 Task: Create Board Content Marketing Platforms to Workspace Corporate Housing. Create Board Business Model Canvas Creation to Workspace Corporate Housing. Create Board Sales Pipeline Management and Forecasting to Workspace Corporate Housing
Action: Mouse moved to (306, 69)
Screenshot: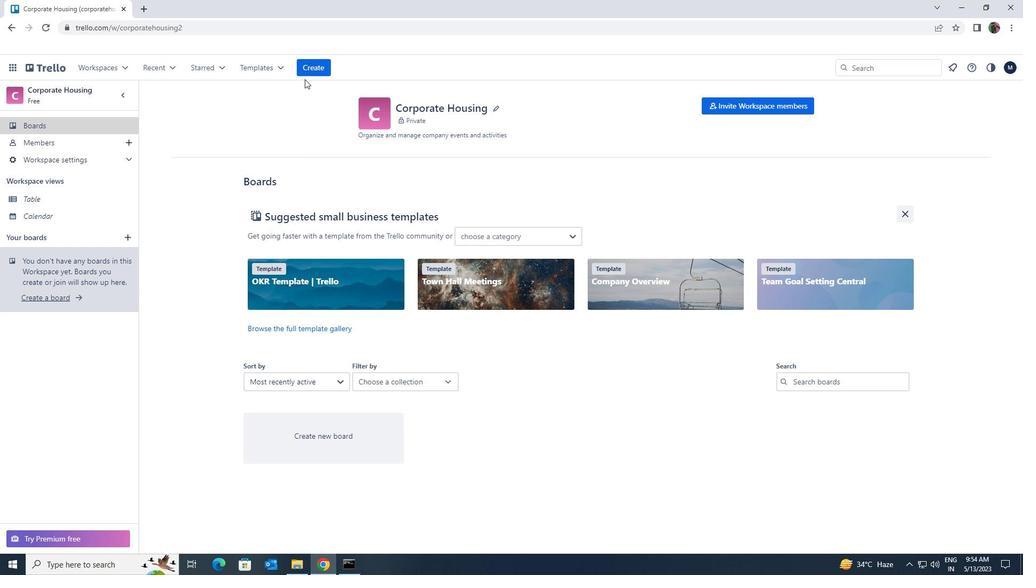 
Action: Mouse pressed left at (306, 69)
Screenshot: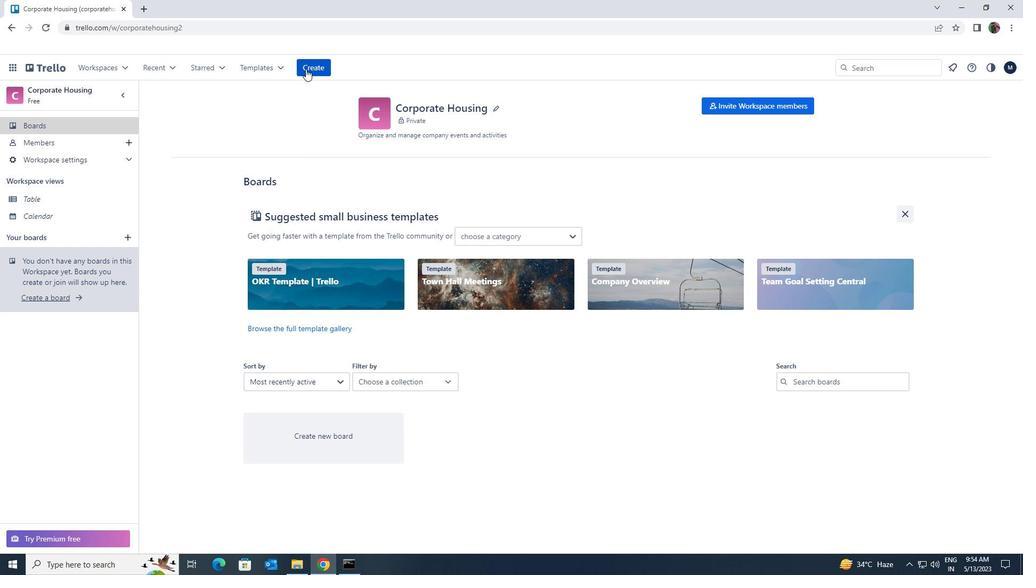 
Action: Mouse moved to (322, 106)
Screenshot: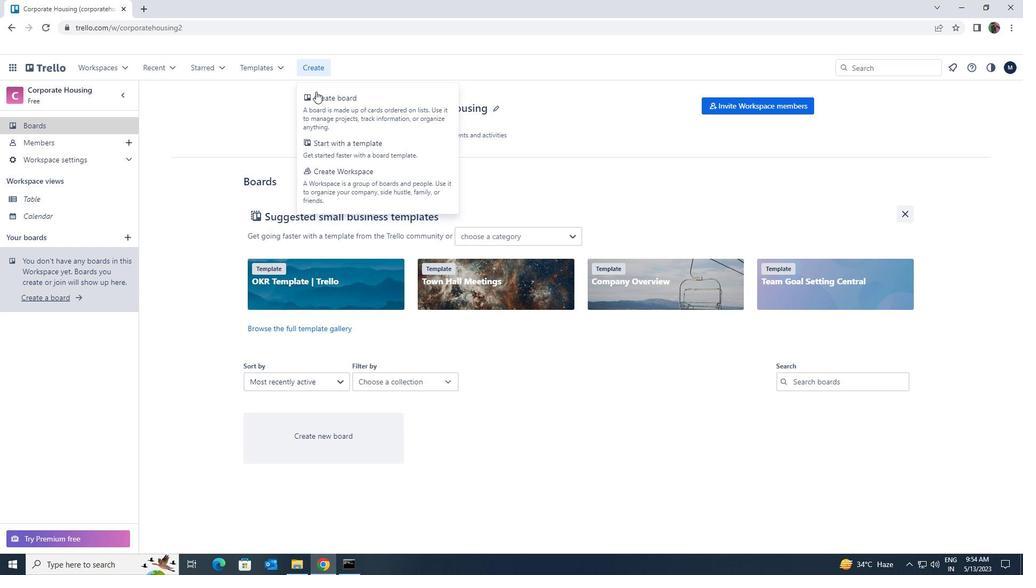 
Action: Mouse pressed left at (322, 106)
Screenshot: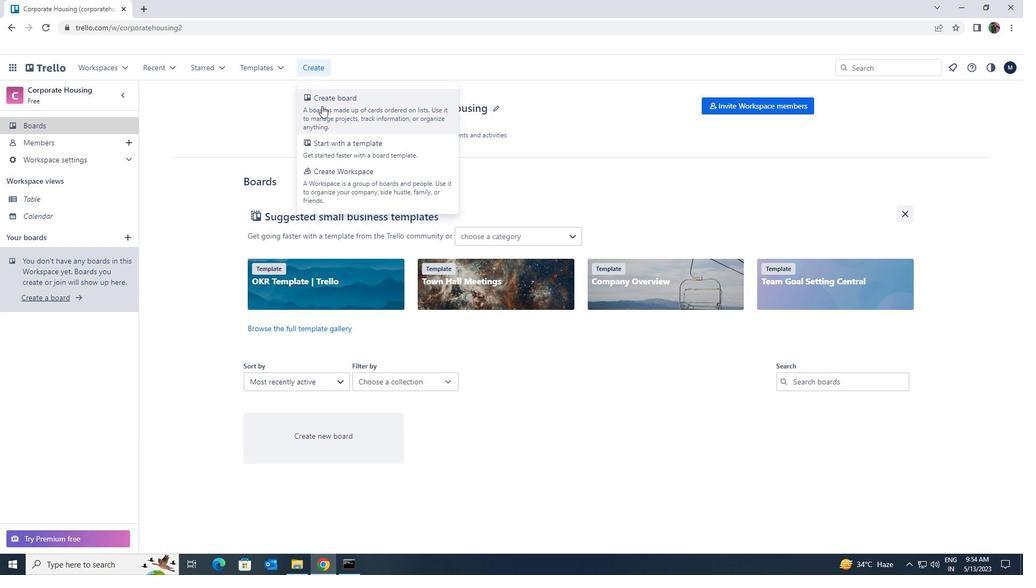 
Action: Key pressed <Key.shift><Key.shift><Key.shift><Key.shift><Key.shift><Key.shift>CONTENT<Key.space><Key.shift>MARKETING<Key.space><Key.shift>PLATFORMS
Screenshot: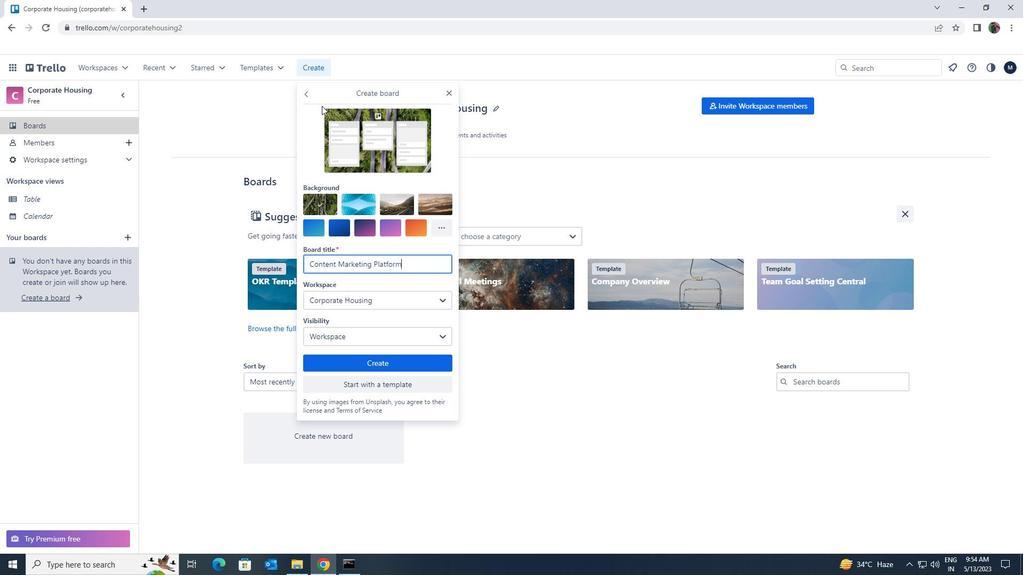 
Action: Mouse moved to (336, 367)
Screenshot: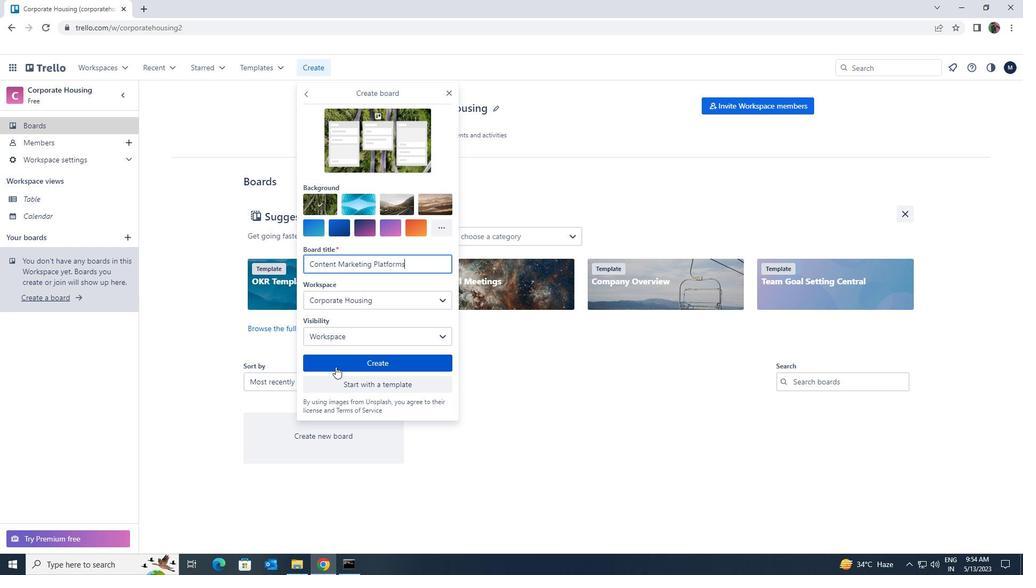 
Action: Mouse pressed left at (336, 367)
Screenshot: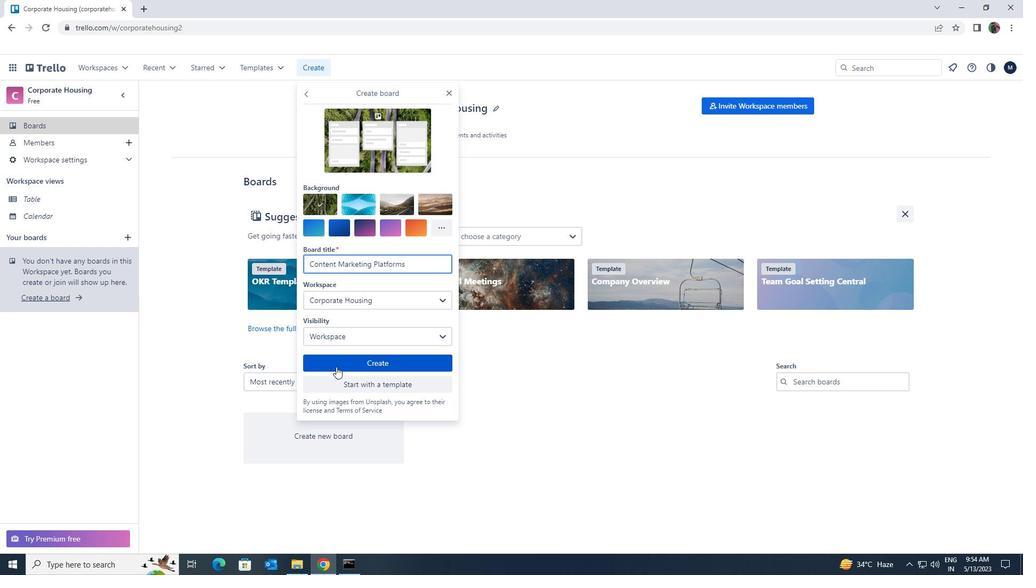 
Action: Mouse moved to (306, 72)
Screenshot: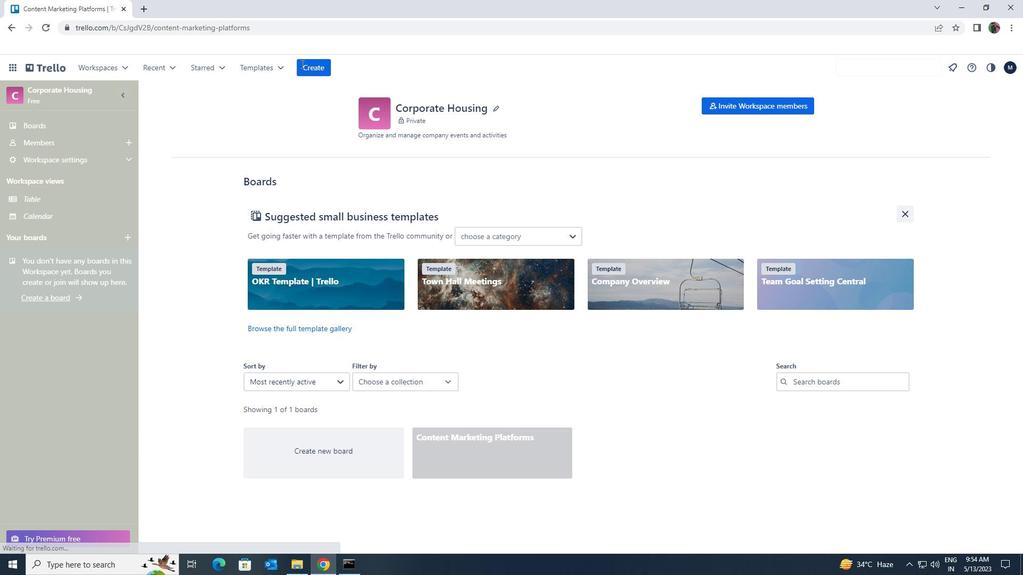 
Action: Mouse pressed left at (306, 72)
Screenshot: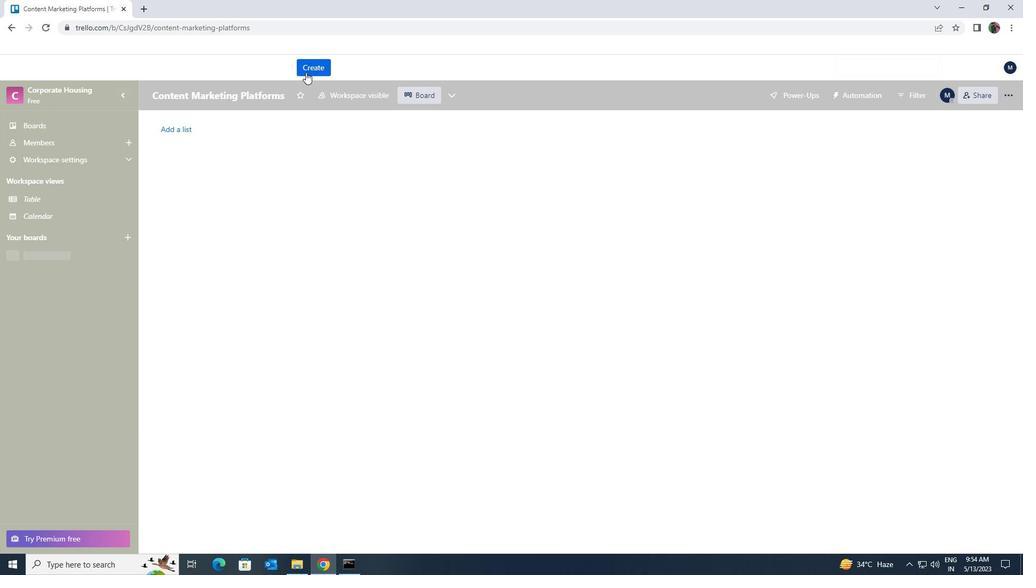 
Action: Mouse moved to (324, 113)
Screenshot: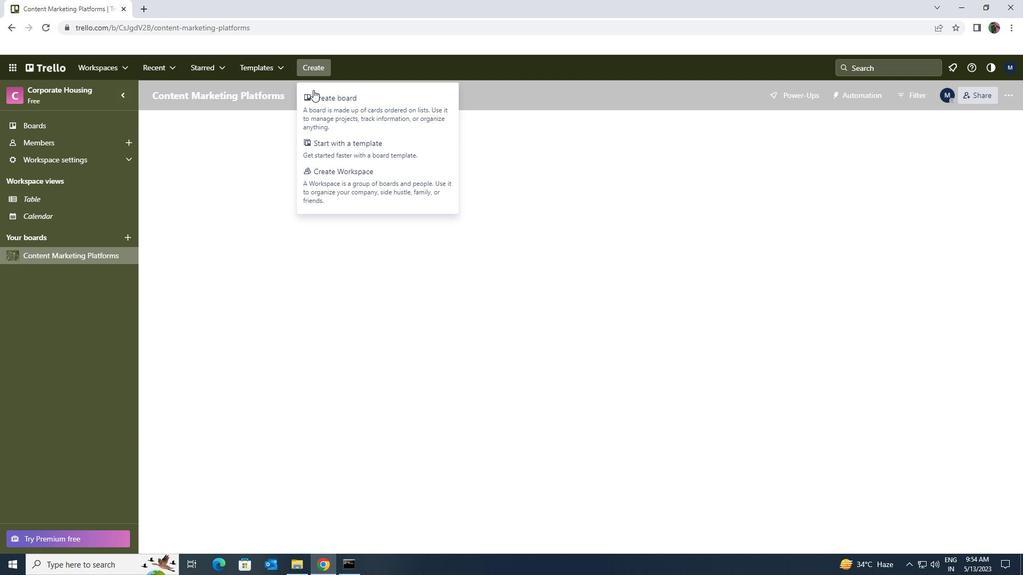 
Action: Mouse pressed left at (324, 113)
Screenshot: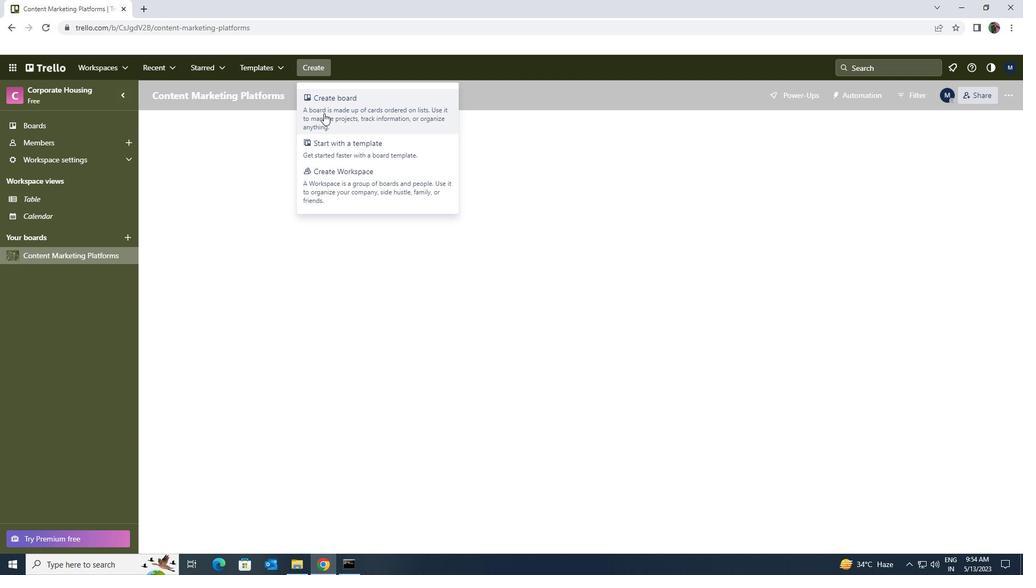 
Action: Key pressed <Key.shift><Key.shift><Key.shift><Key.shift><Key.shift><Key.shift><Key.shift><Key.shift><Key.shift>BUSINESS<Key.space><Key.shift>MODEL<Key.space><Key.shift>CANVAS
Screenshot: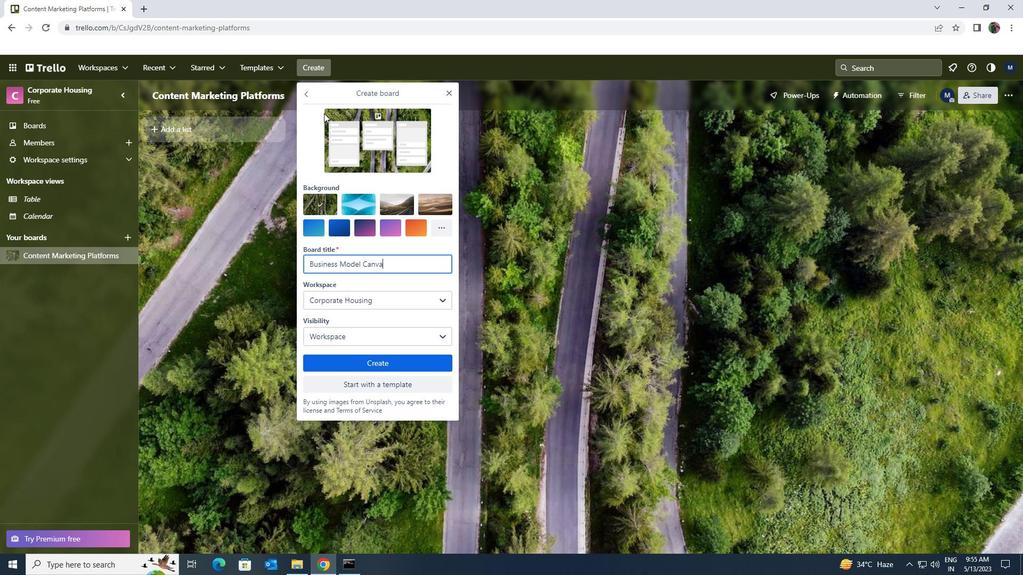
Action: Mouse moved to (372, 366)
Screenshot: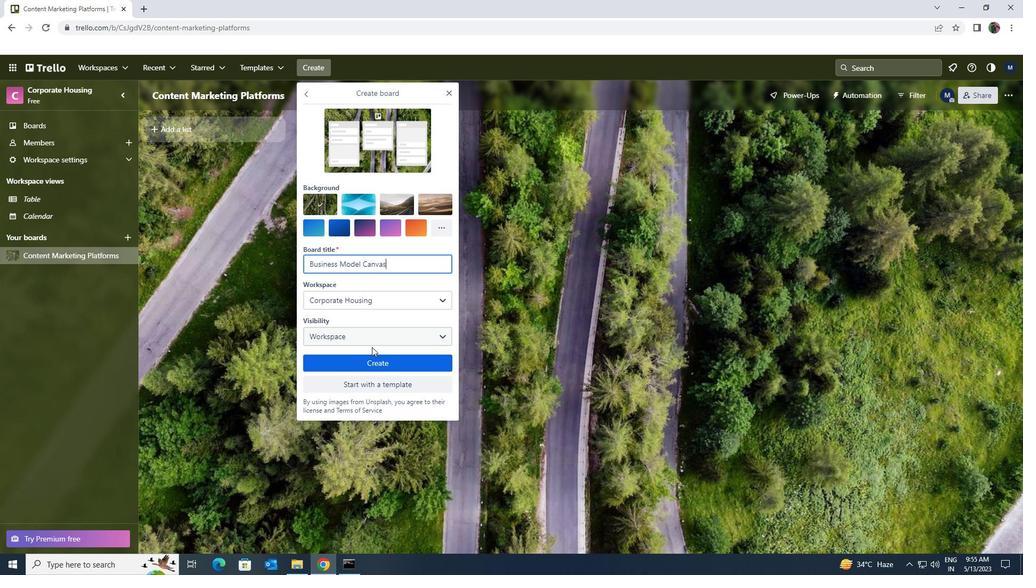 
Action: Mouse pressed left at (372, 366)
Screenshot: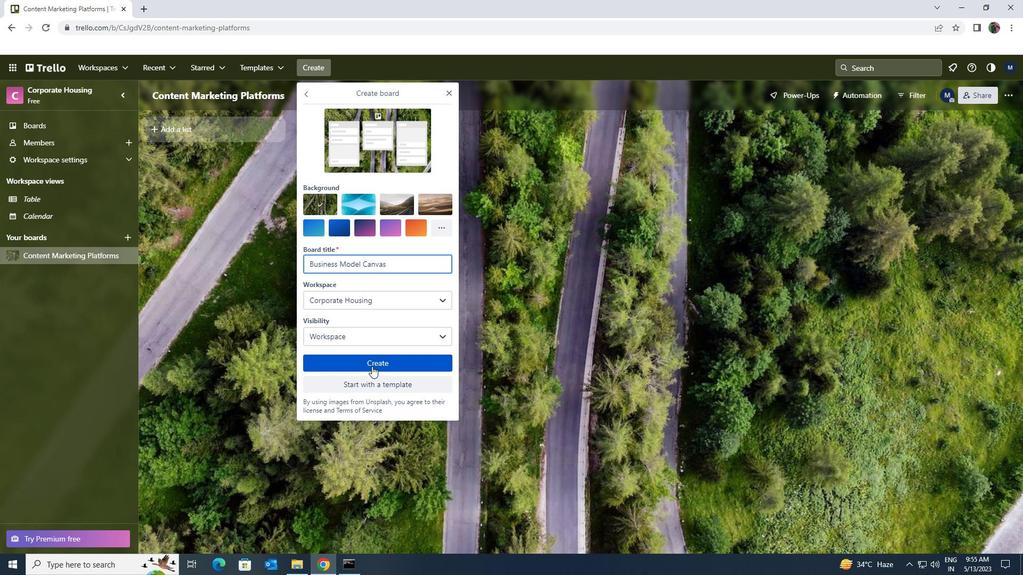 
Action: Mouse moved to (318, 66)
Screenshot: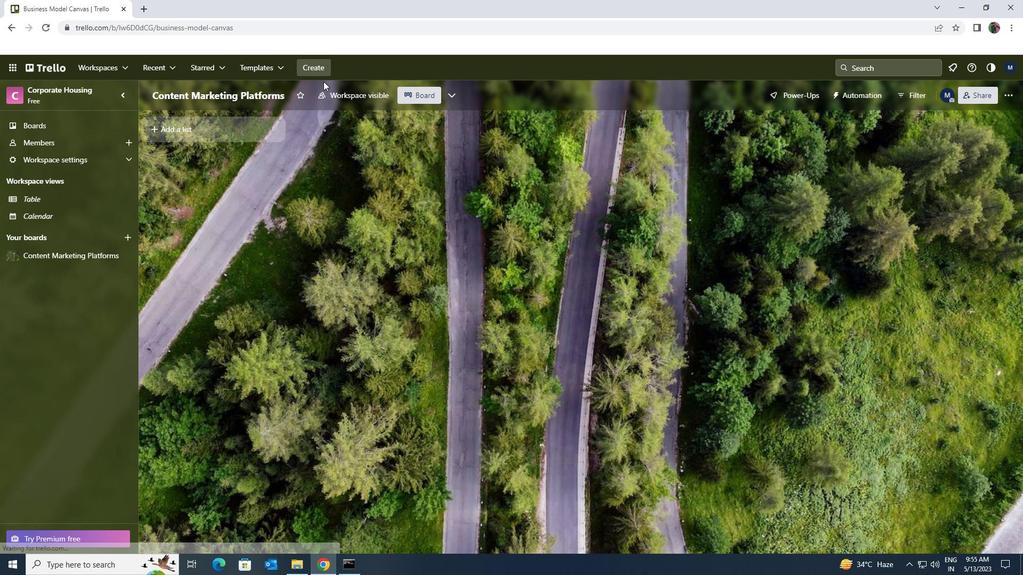 
Action: Mouse pressed left at (318, 66)
Screenshot: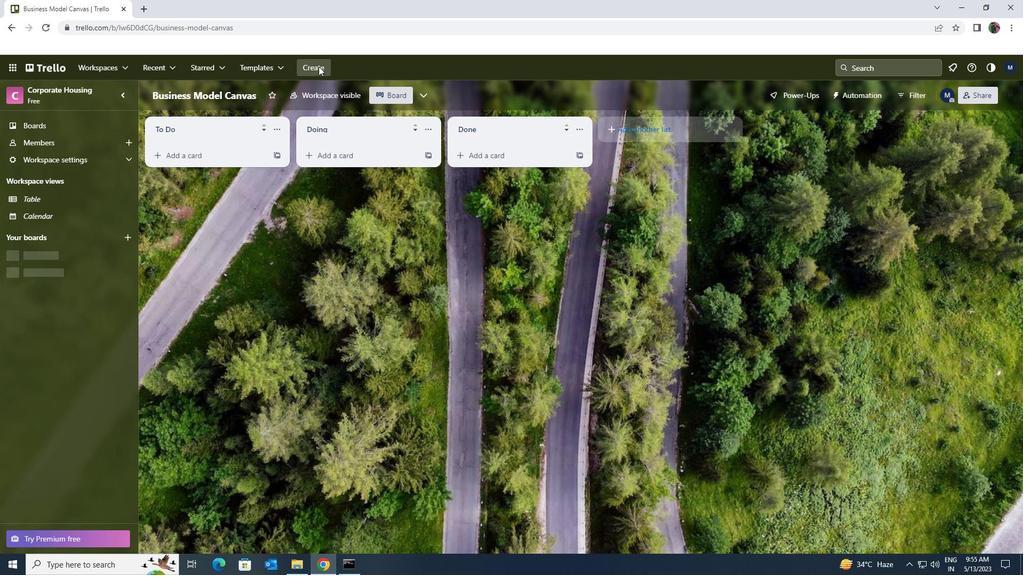 
Action: Mouse moved to (327, 99)
Screenshot: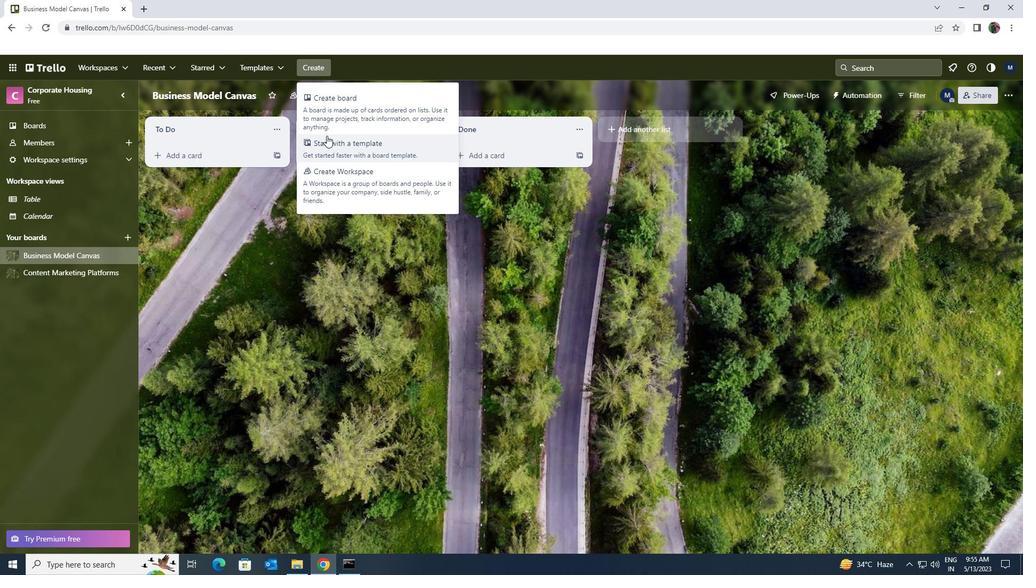 
Action: Mouse pressed left at (327, 99)
Screenshot: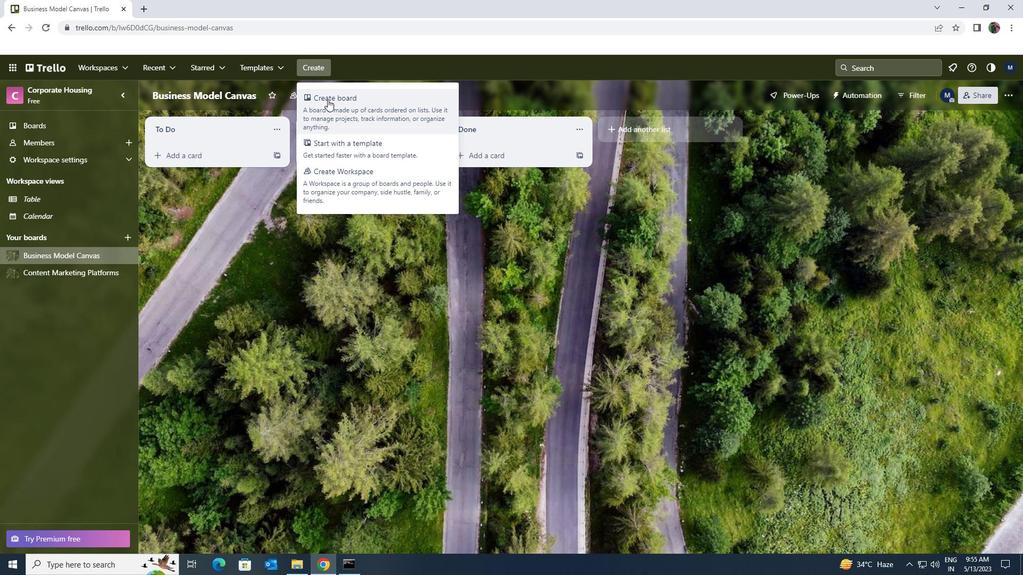 
Action: Key pressed <Key.shift><Key.shift><Key.shift><Key.shift><Key.shift>SALES<Key.space><Key.shift><Key.shift><Key.shift><Key.shift>PIPELINE<Key.space><Key.shift>MANAGEMENT<Key.space>AND<Key.space><Key.shift>FORECASTING
Screenshot: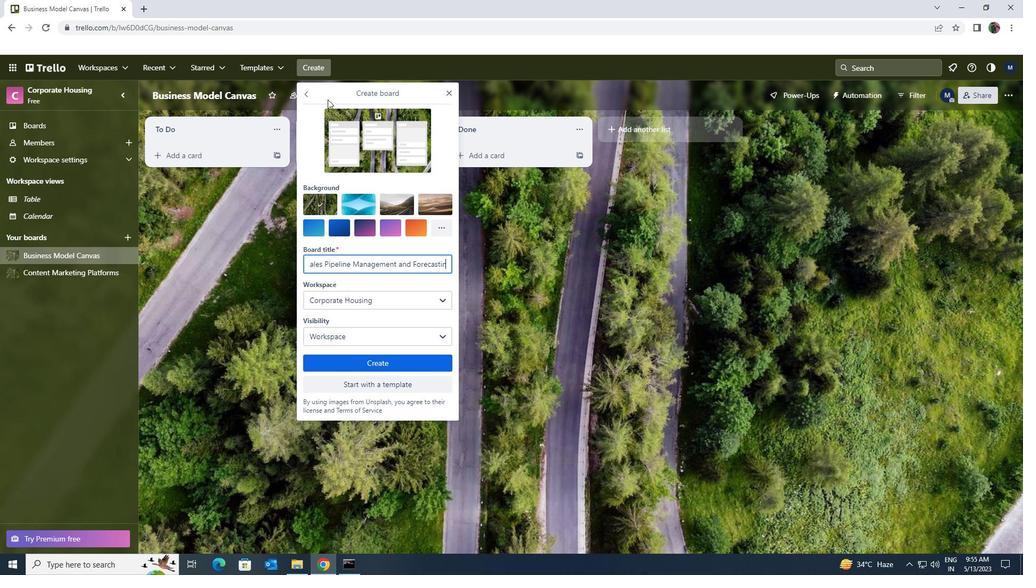 
Action: Mouse moved to (375, 362)
Screenshot: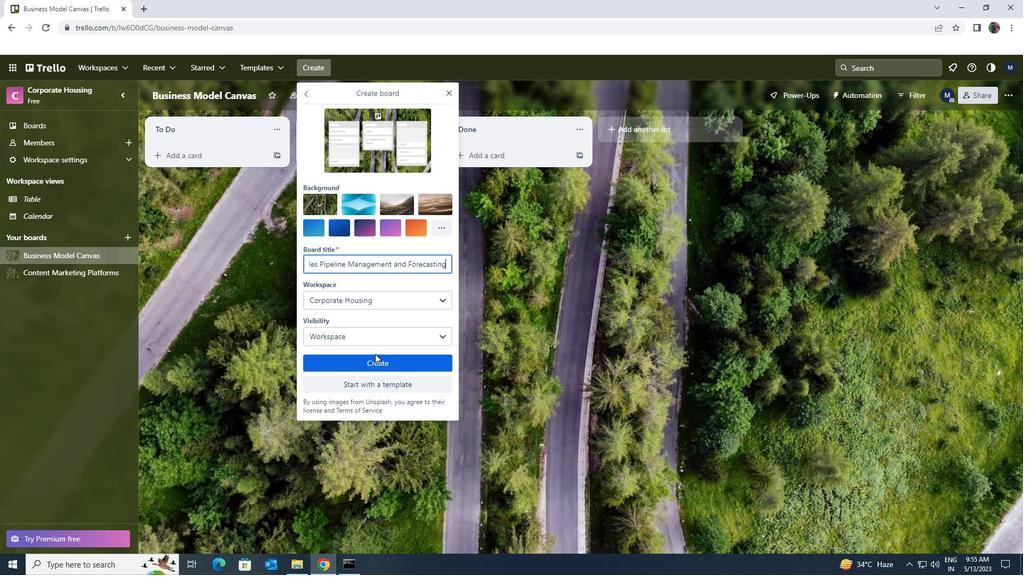 
Action: Mouse pressed left at (375, 362)
Screenshot: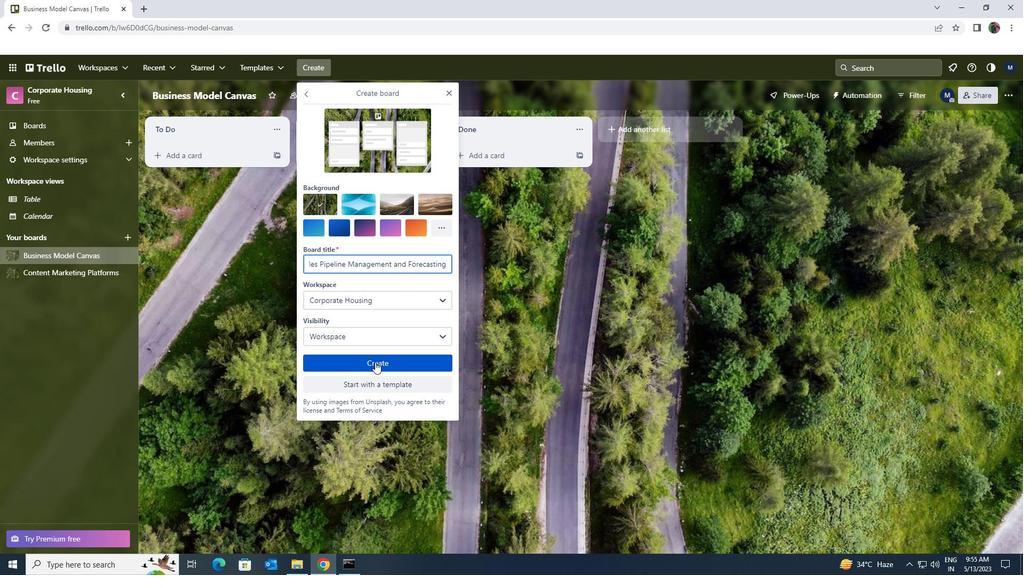 
